 Task: Make in the project AgileCrest an epic 'PCI DSS Compliance'. Create in the project AgileCrest an epic 'IT Risk Management'. Add in the project AgileCrest an epic 'Cloud Risk Management'
Action: Mouse moved to (384, 159)
Screenshot: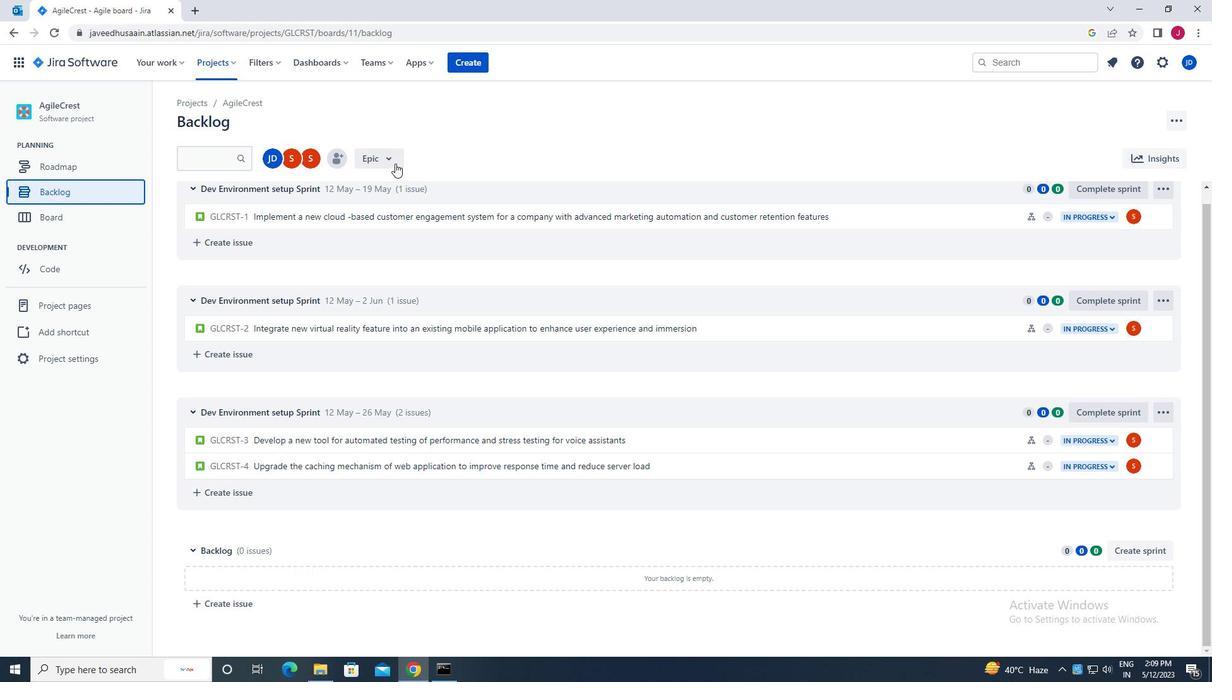 
Action: Mouse pressed left at (384, 159)
Screenshot: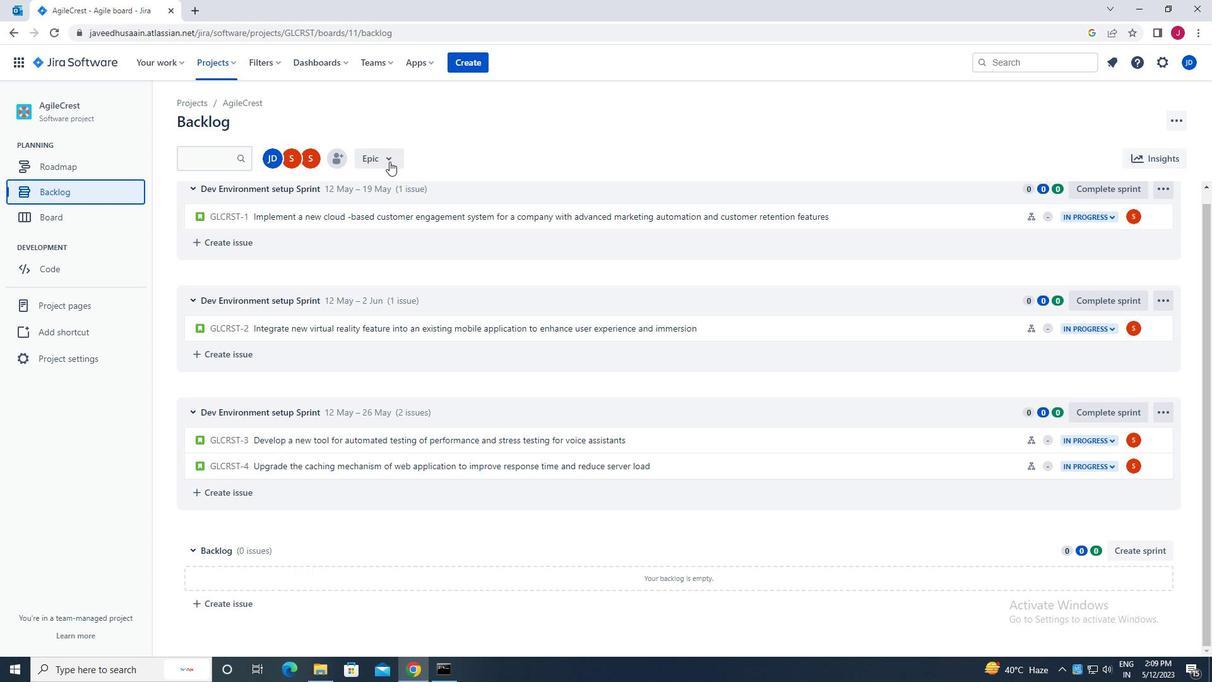 
Action: Mouse moved to (407, 238)
Screenshot: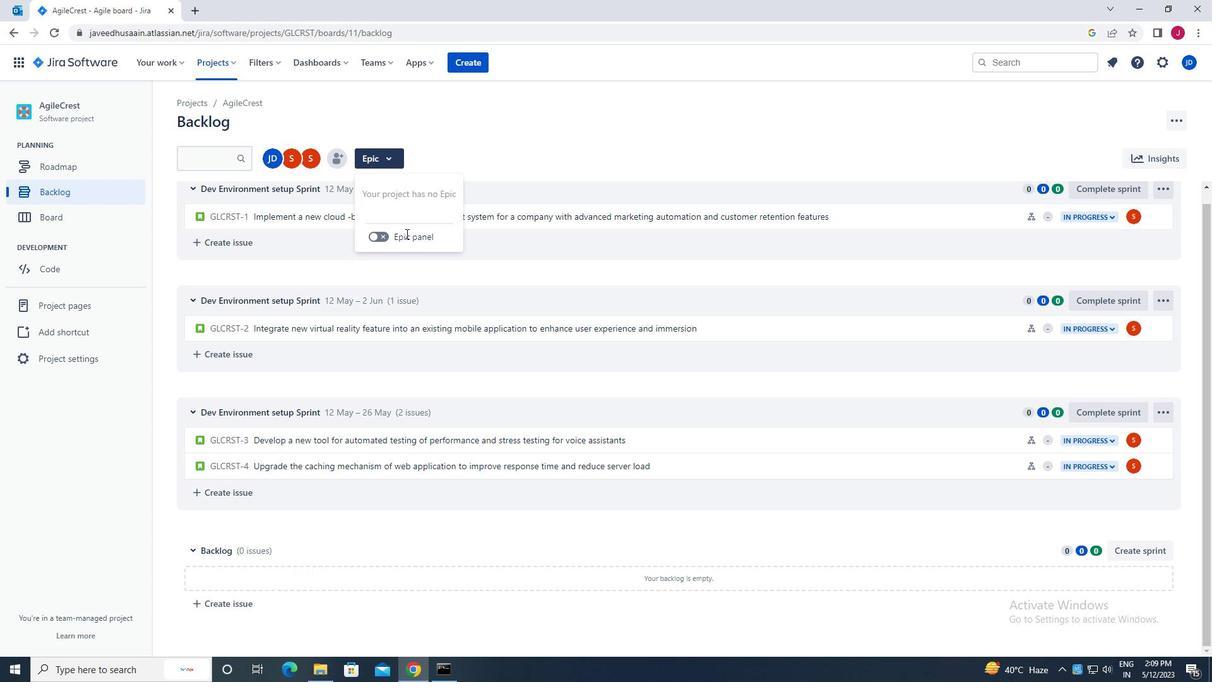 
Action: Mouse pressed left at (407, 238)
Screenshot: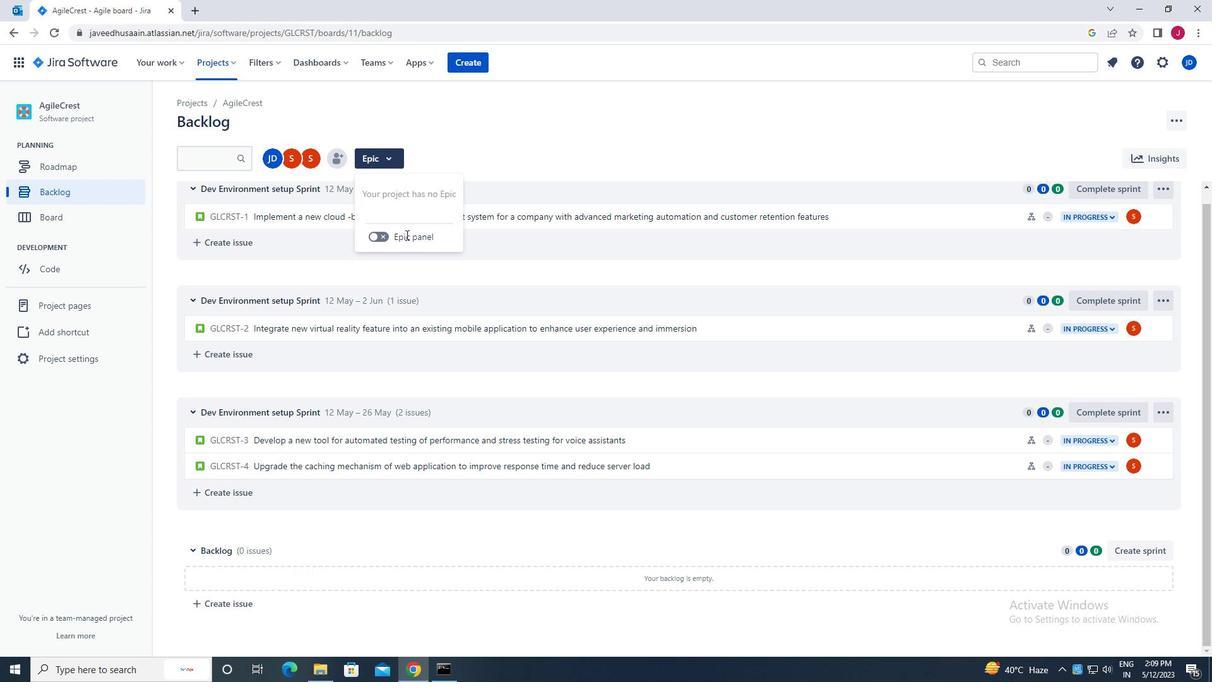 
Action: Mouse moved to (384, 236)
Screenshot: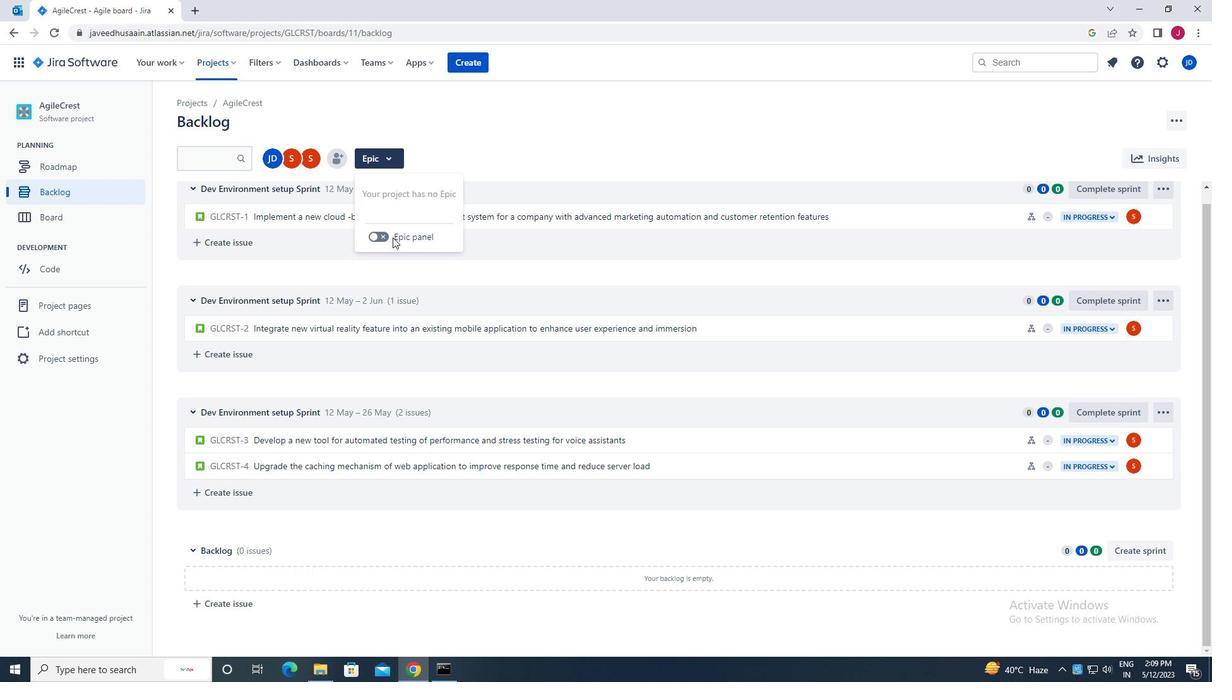 
Action: Mouse pressed left at (384, 236)
Screenshot: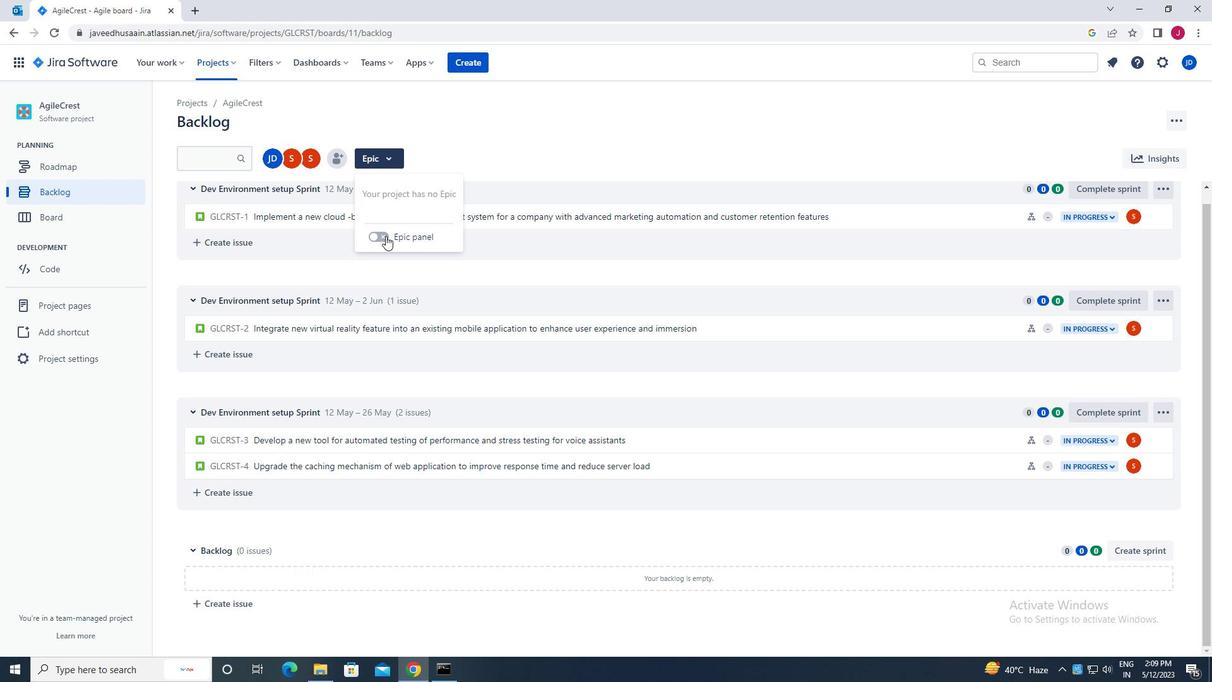 
Action: Mouse moved to (268, 441)
Screenshot: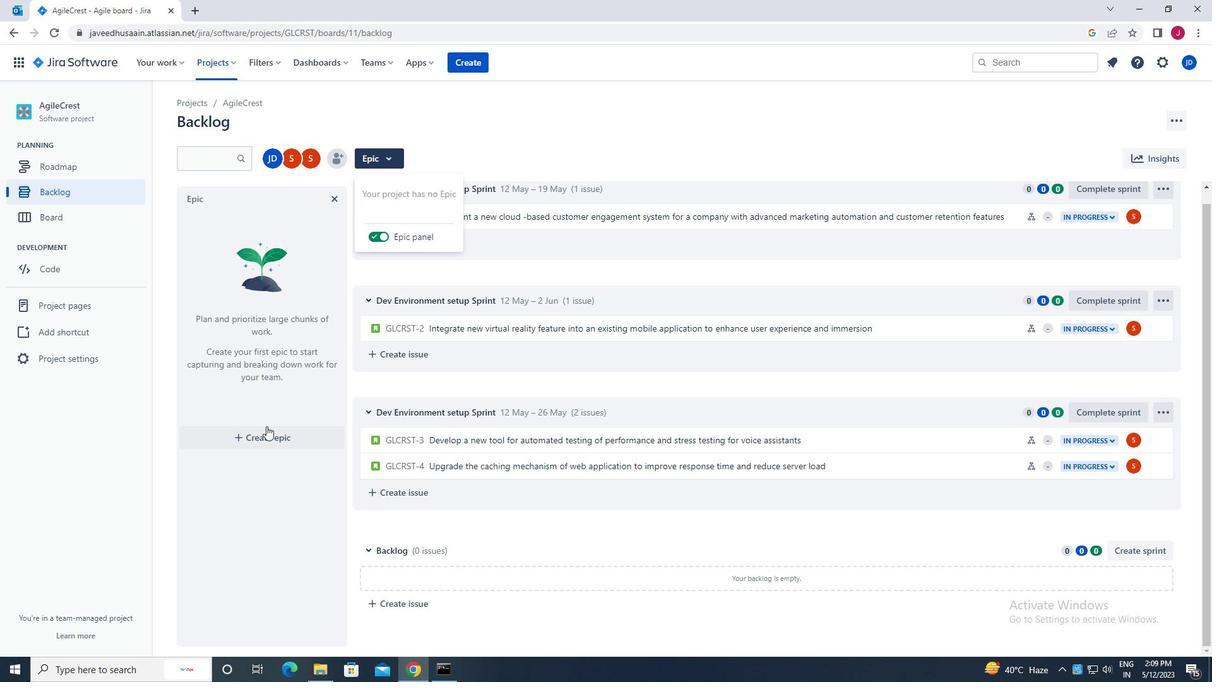 
Action: Mouse pressed left at (268, 441)
Screenshot: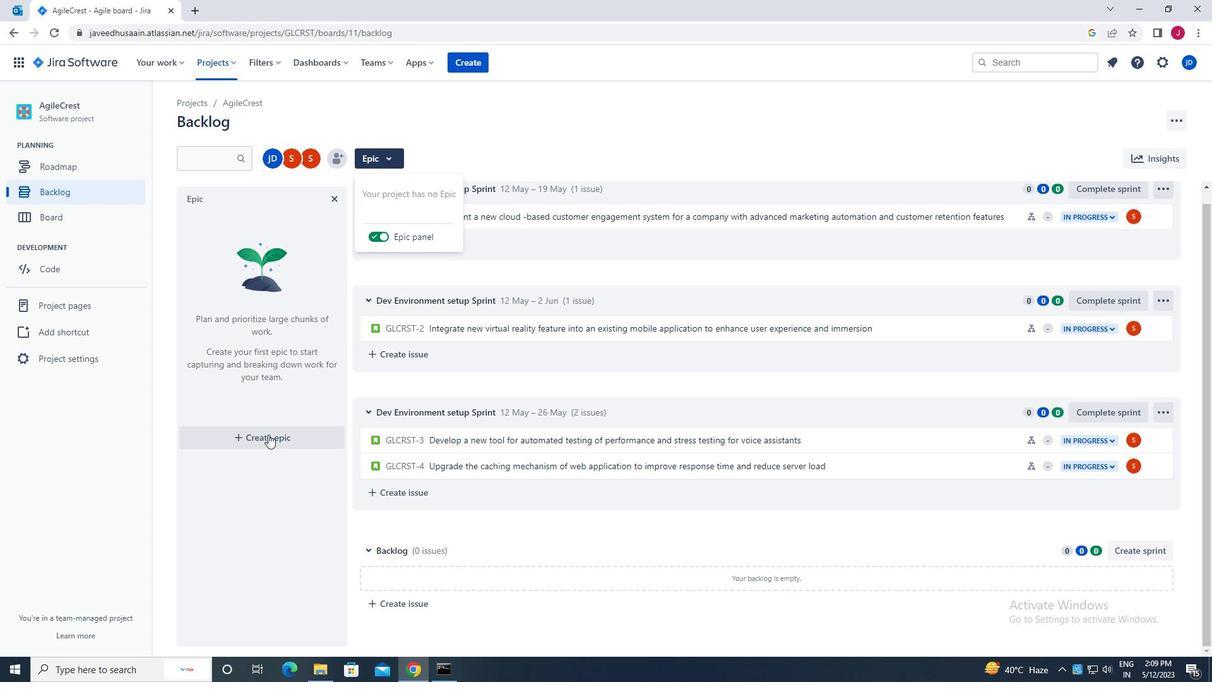 
Action: Mouse moved to (241, 440)
Screenshot: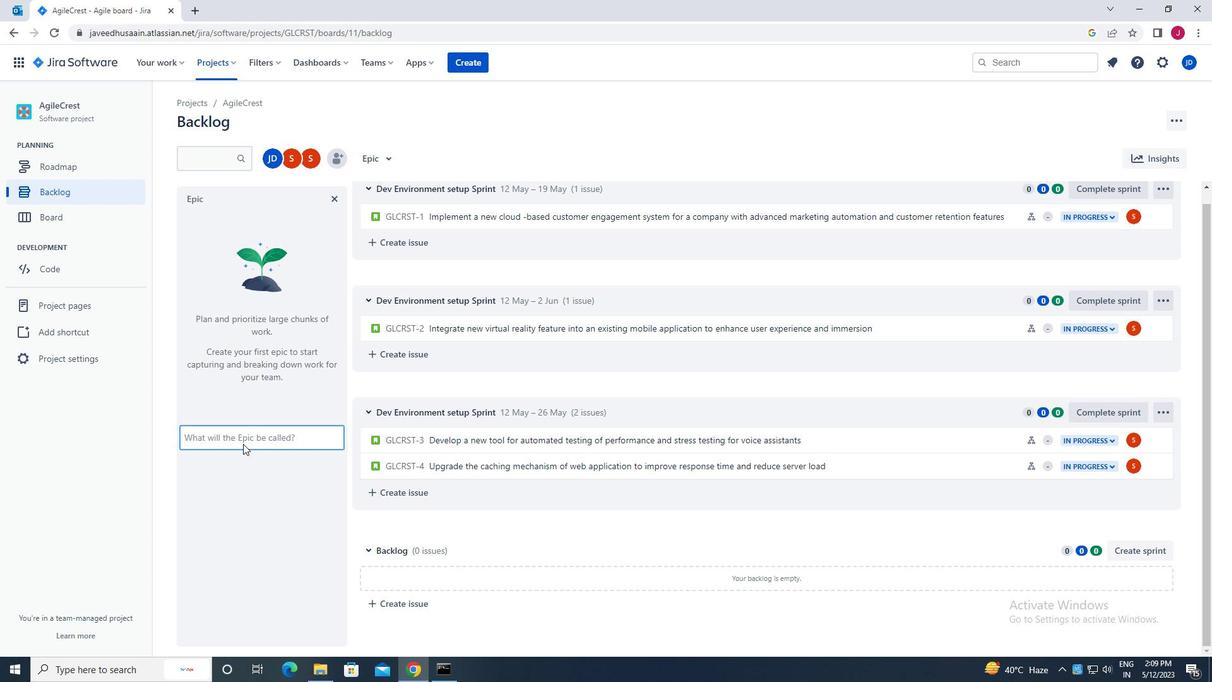 
Action: Mouse pressed left at (241, 440)
Screenshot: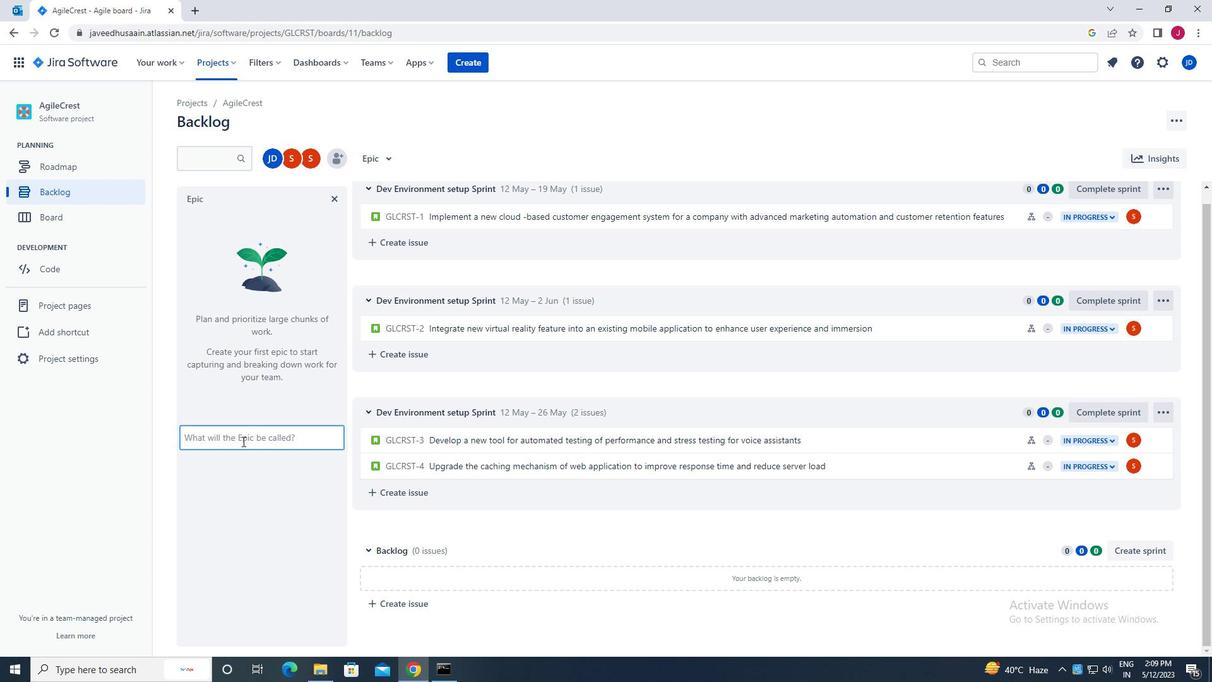 
Action: Key pressed pci<Key.space>dss<Key.space>c<Key.caps_lock>ompliance<Key.enter>
Screenshot: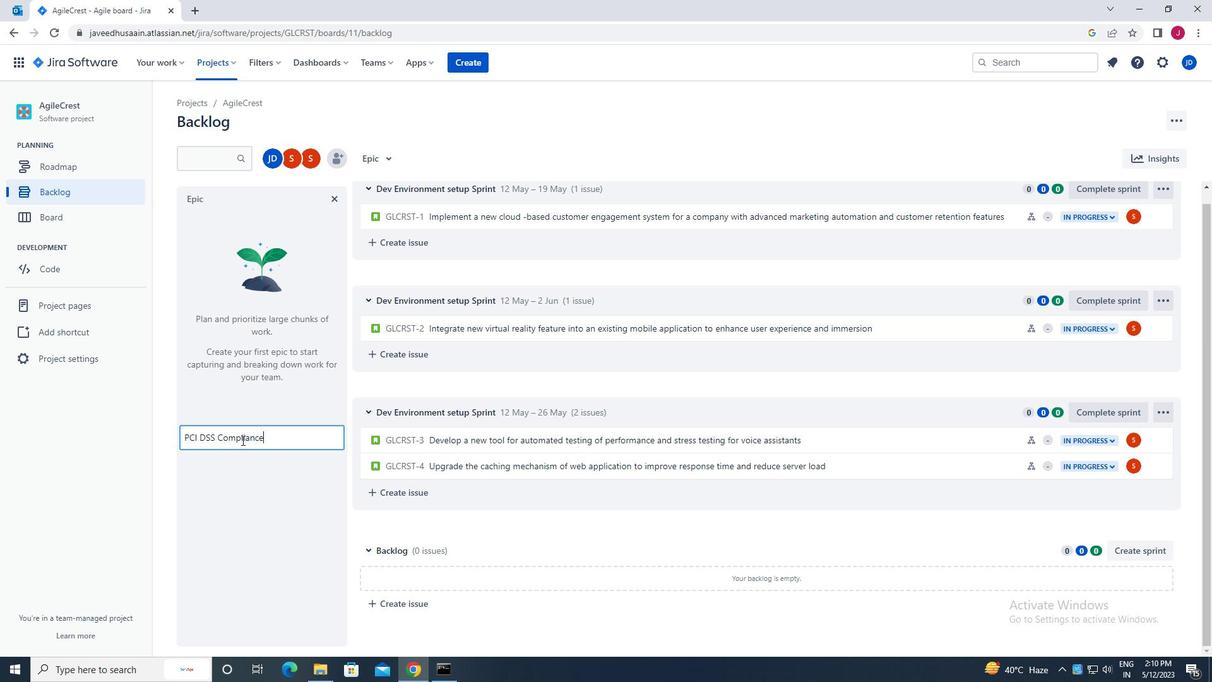 
Action: Mouse moved to (235, 284)
Screenshot: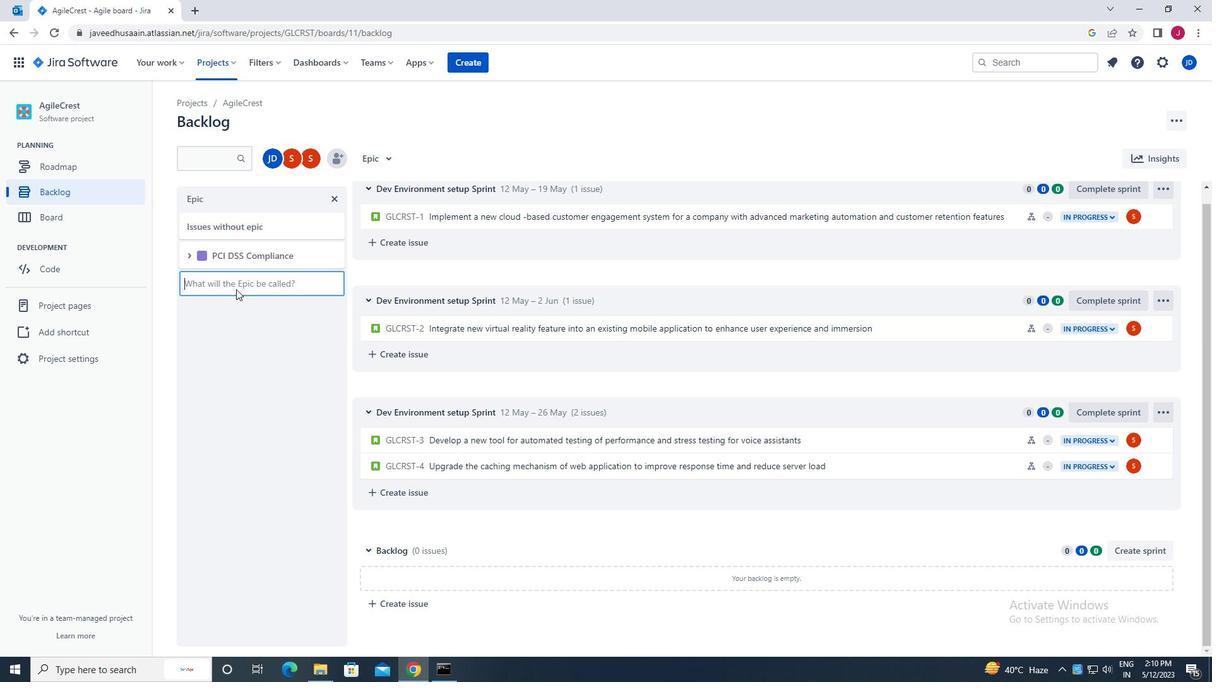 
Action: Mouse pressed left at (235, 284)
Screenshot: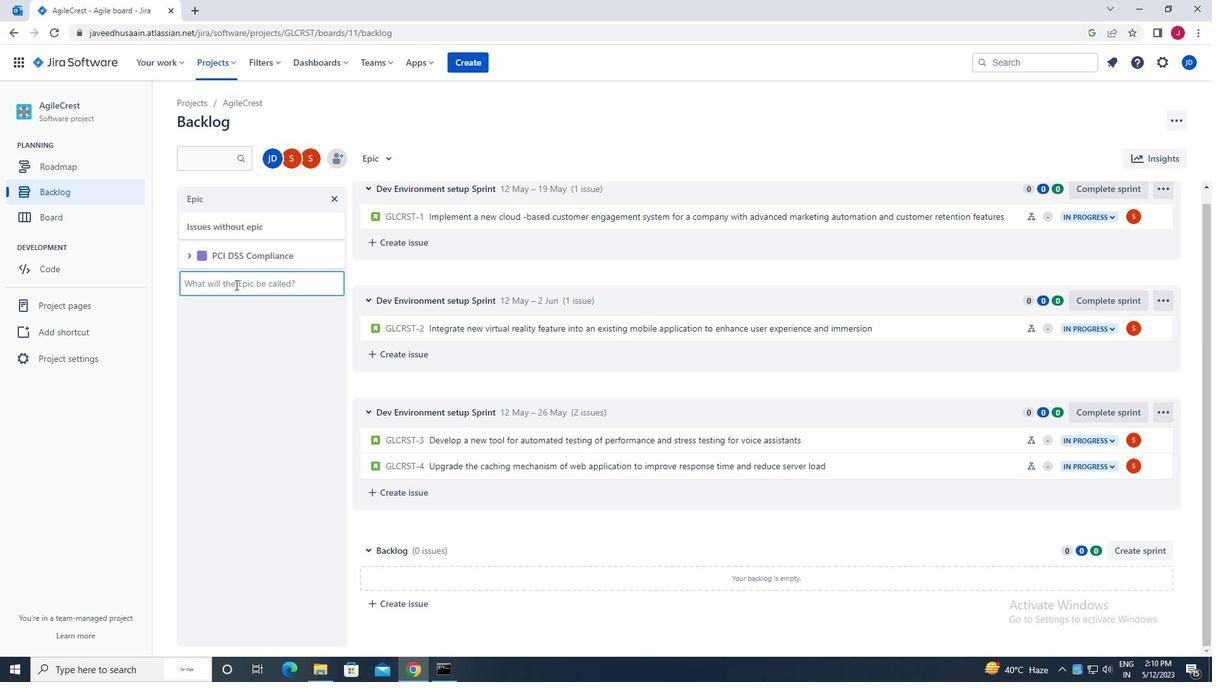 
Action: Key pressed it<Key.backspace><Key.backspace><Key.caps_lock>it<Key.space>r<Key.caps_lock>isk<Key.space><Key.caps_lock>m<Key.caps_lock>anagement<Key.enter>
Screenshot: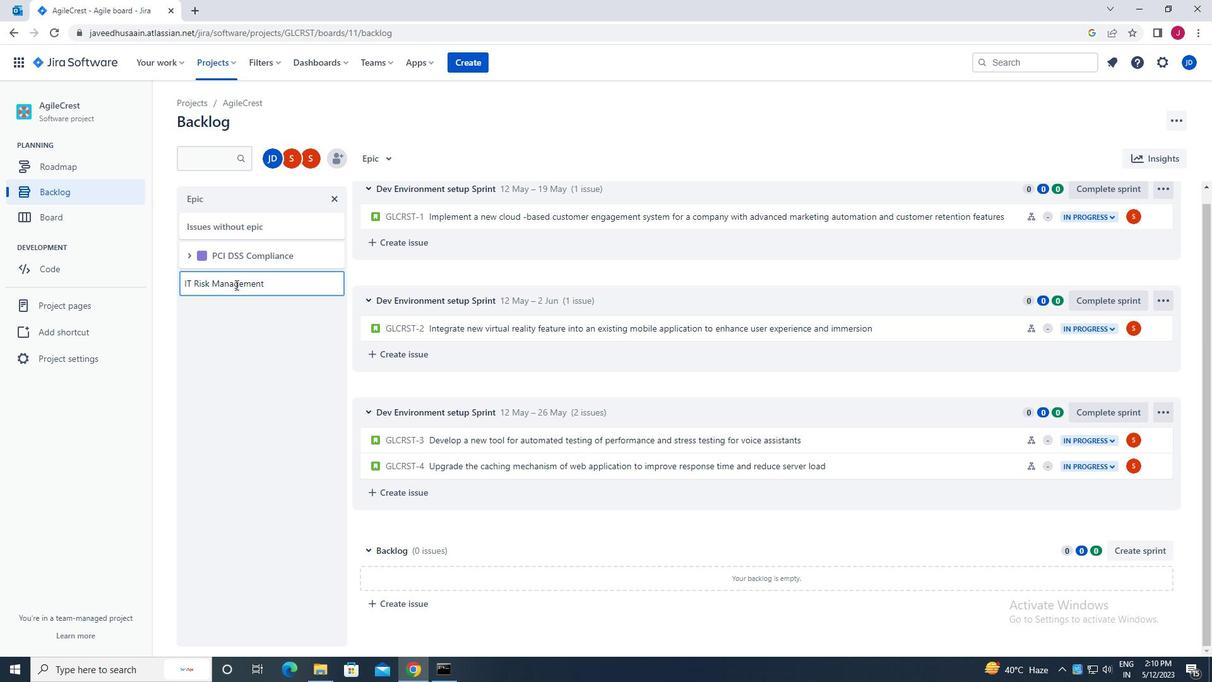 
Action: Mouse moved to (259, 319)
Screenshot: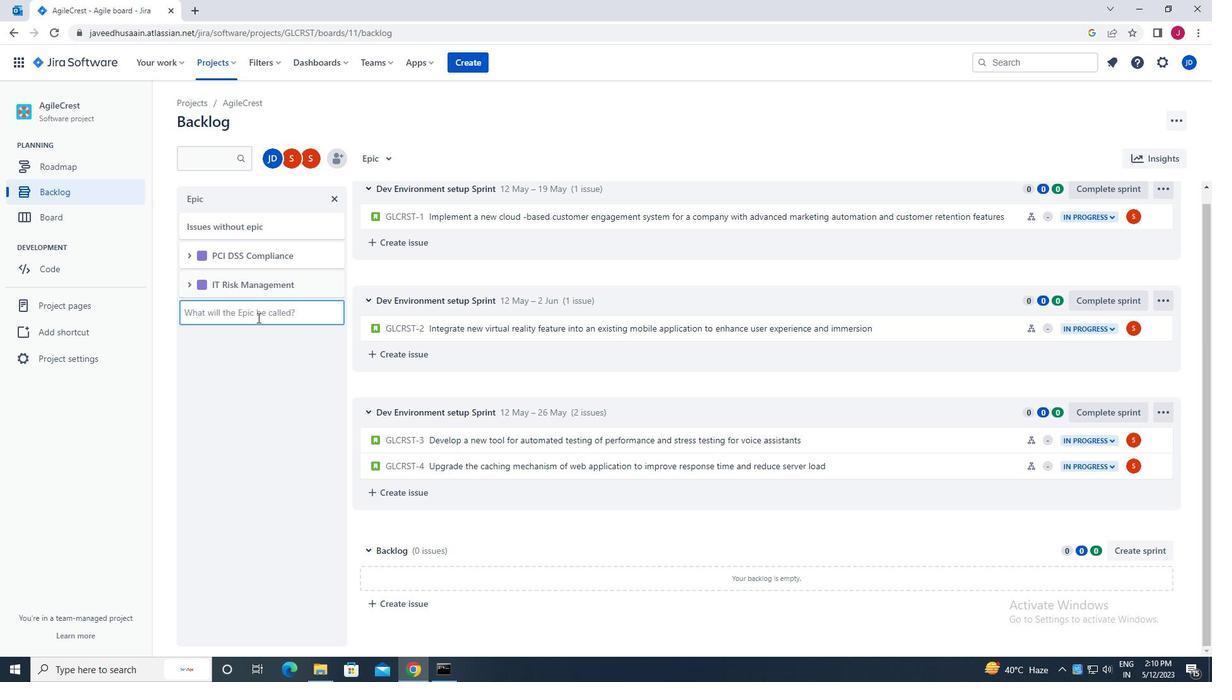 
Action: Mouse pressed left at (259, 319)
Screenshot: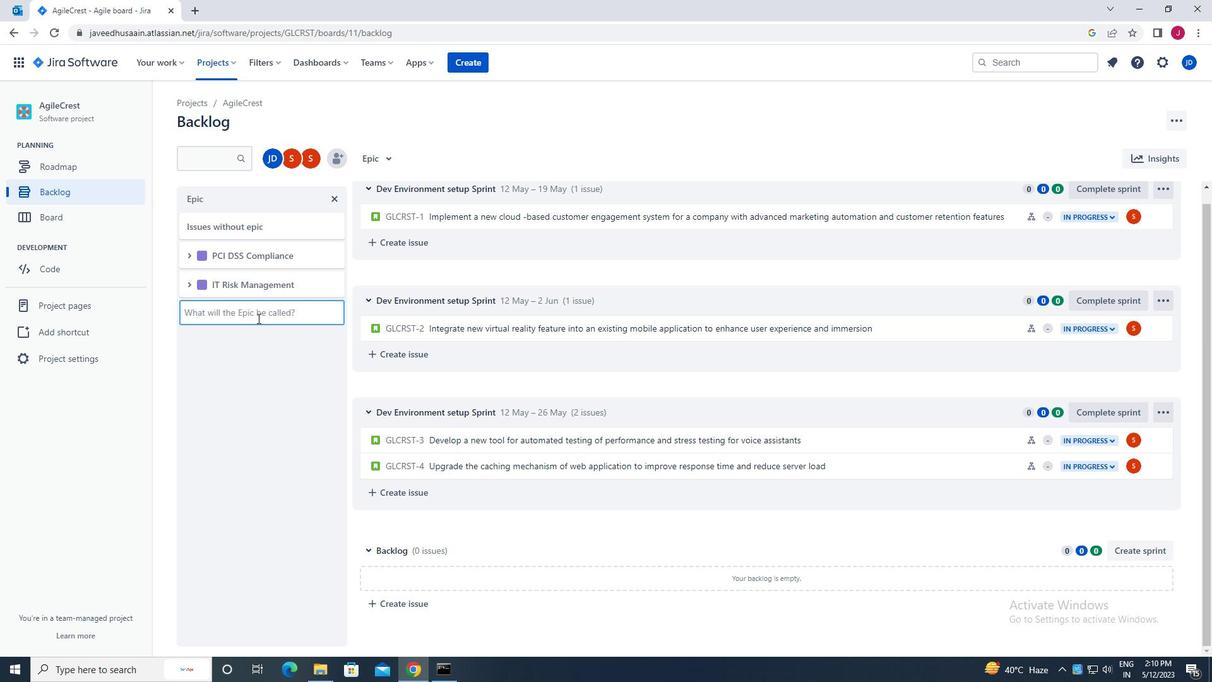 
Action: Key pressed <Key.caps_lock>c<Key.caps_lock>loud<Key.space><Key.caps_lock>r<Key.caps_lock>isk<Key.space><Key.caps_lock>m<Key.caps_lock>anagement<Key.enter>
Screenshot: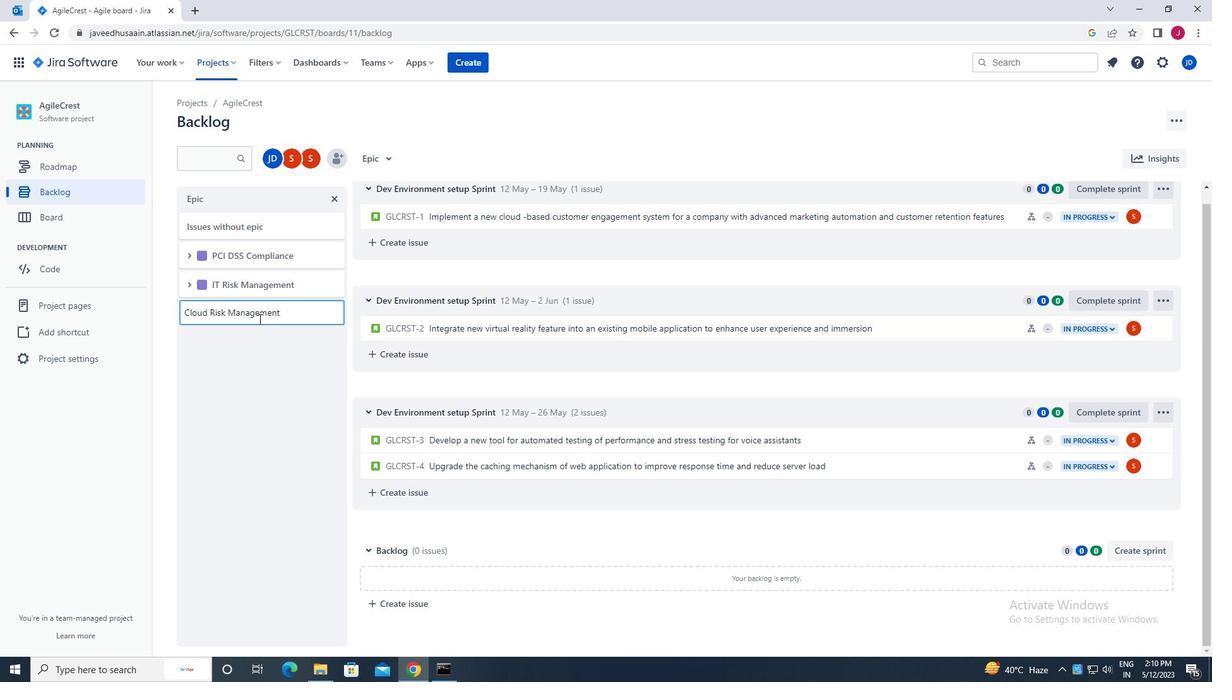 
Action: Mouse moved to (337, 196)
Screenshot: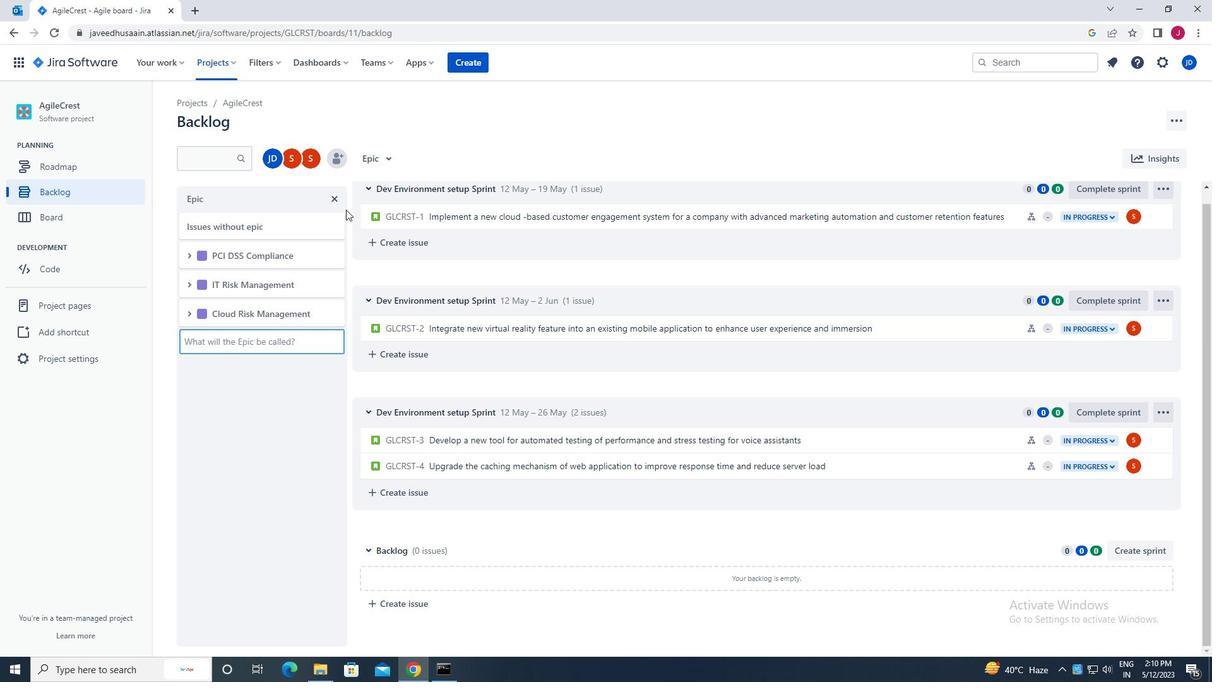 
Action: Mouse pressed left at (337, 196)
Screenshot: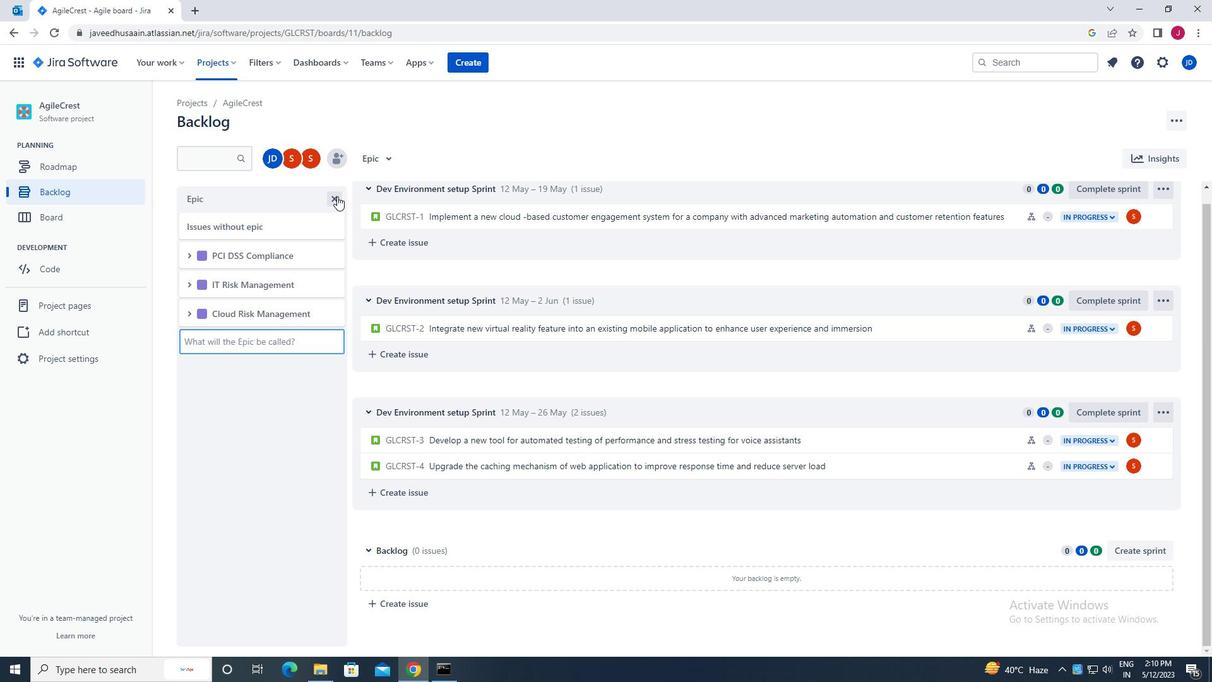 
